 Task: Change the comments notification setting to edits.
Action: Mouse moved to (1208, 76)
Screenshot: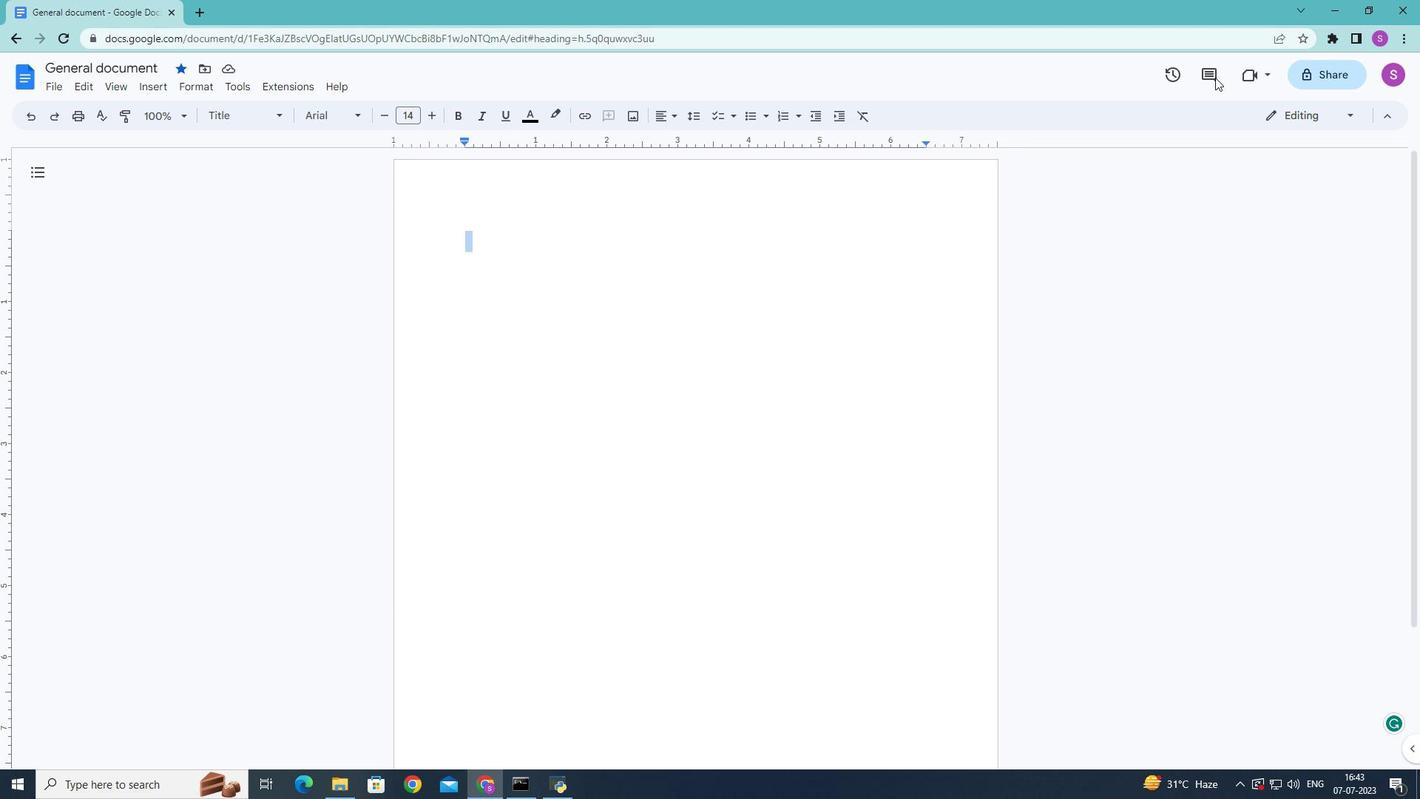 
Action: Mouse pressed left at (1208, 76)
Screenshot: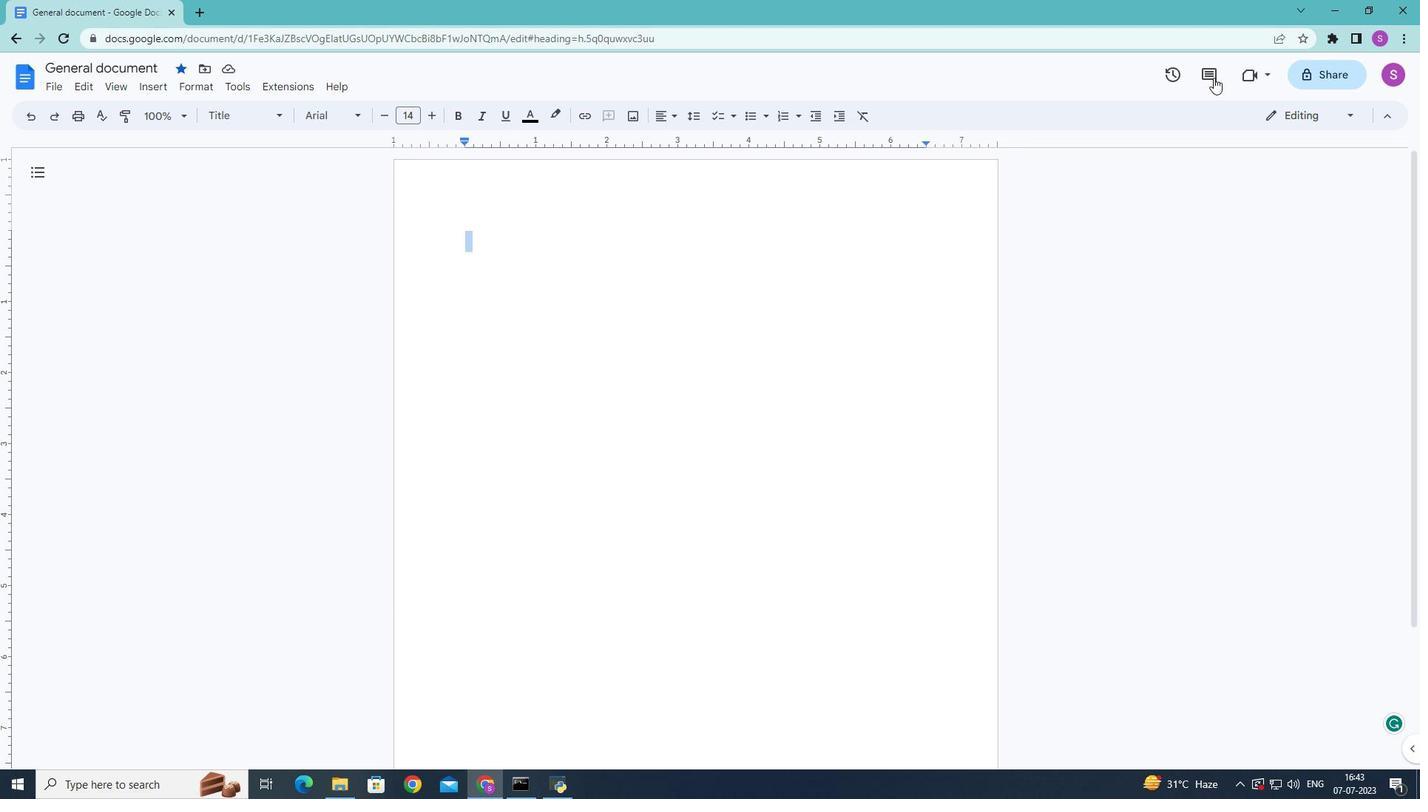 
Action: Mouse moved to (1335, 120)
Screenshot: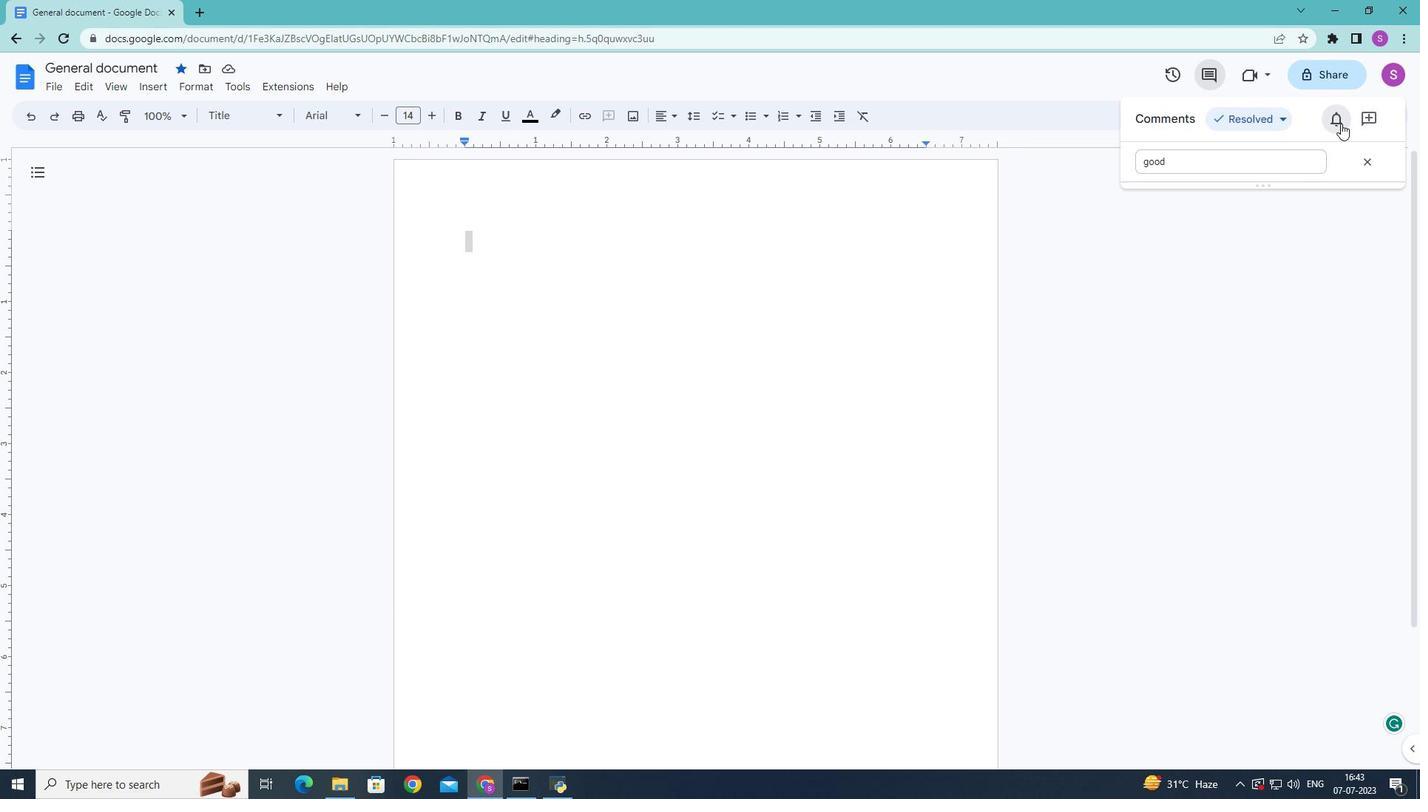 
Action: Mouse pressed left at (1335, 120)
Screenshot: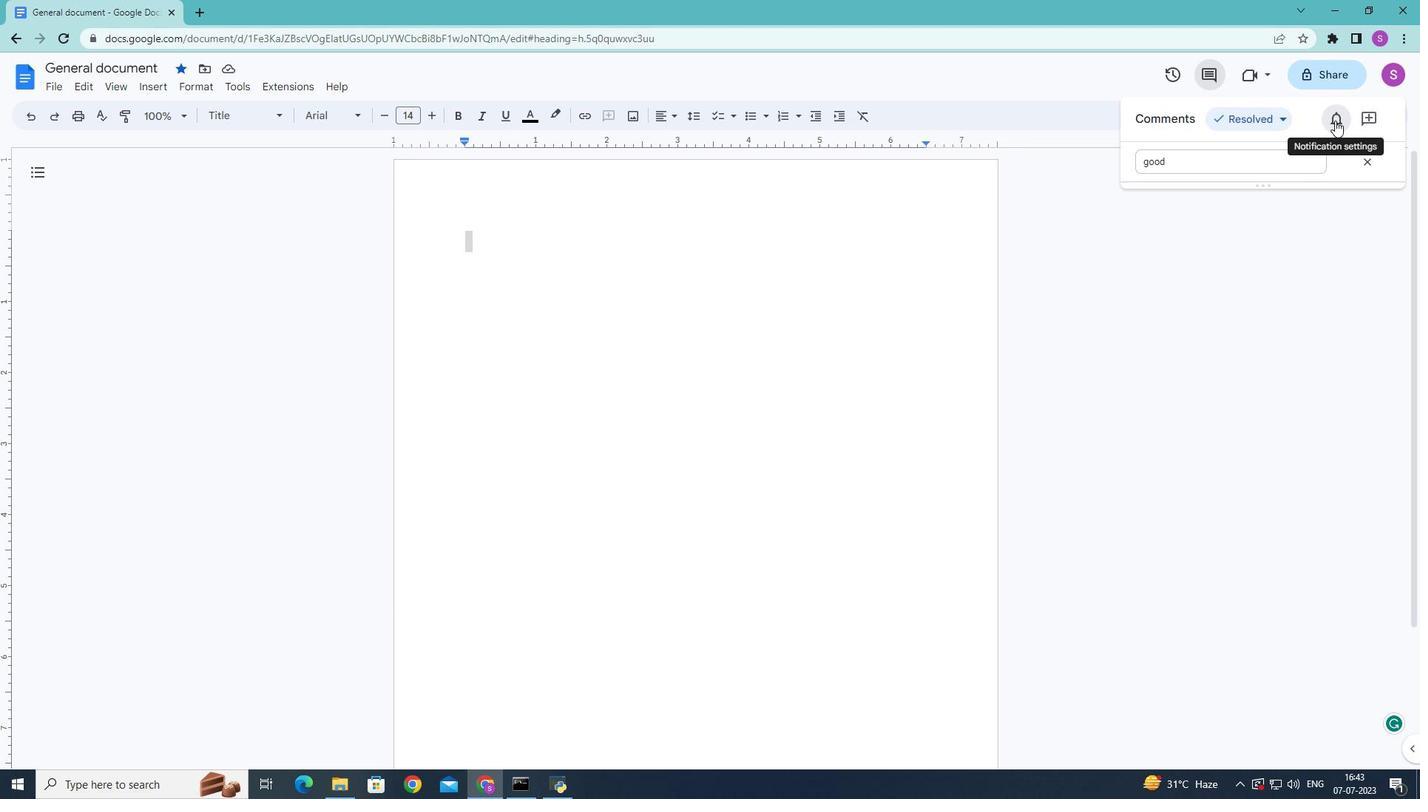 
Action: Mouse moved to (593, 484)
Screenshot: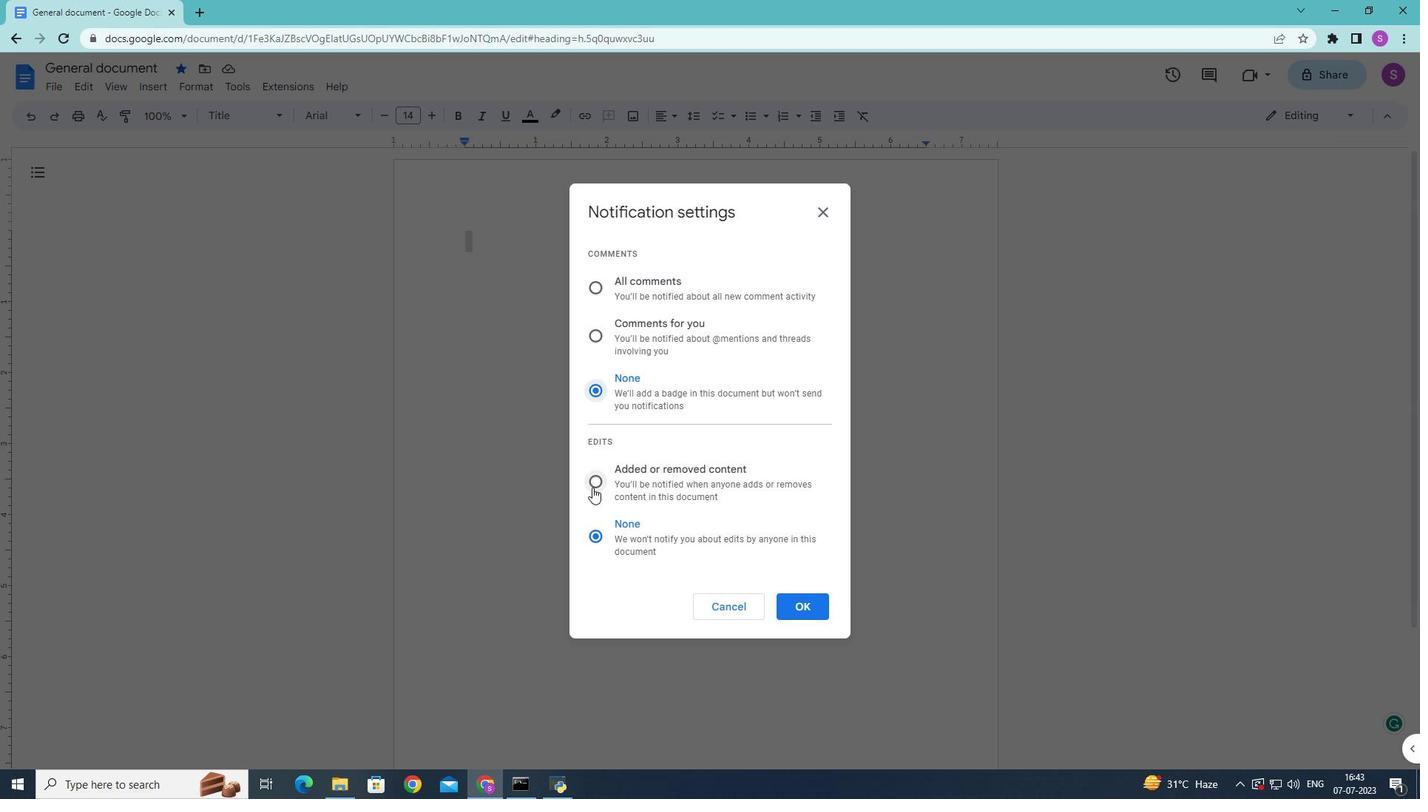 
Action: Mouse pressed left at (593, 484)
Screenshot: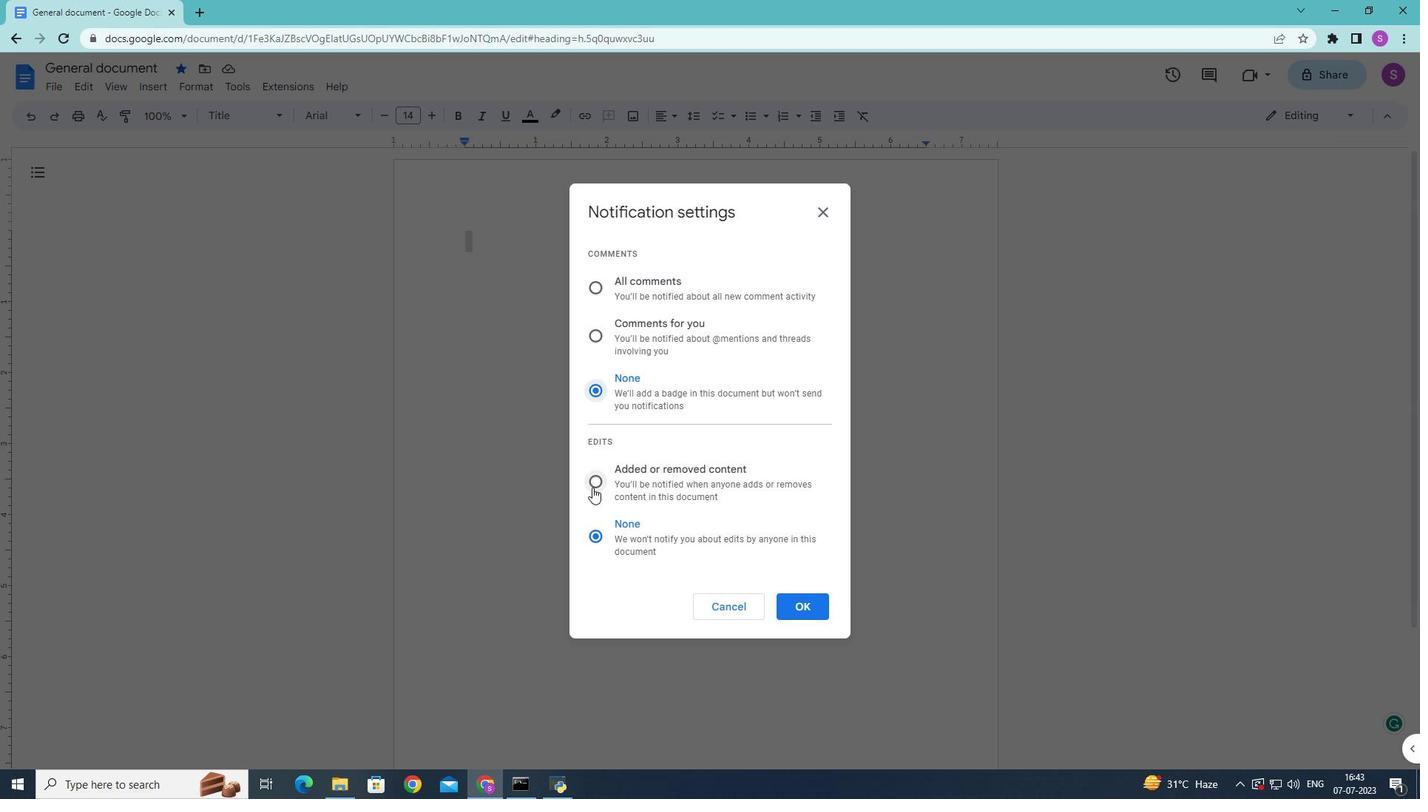 
Action: Mouse moved to (790, 605)
Screenshot: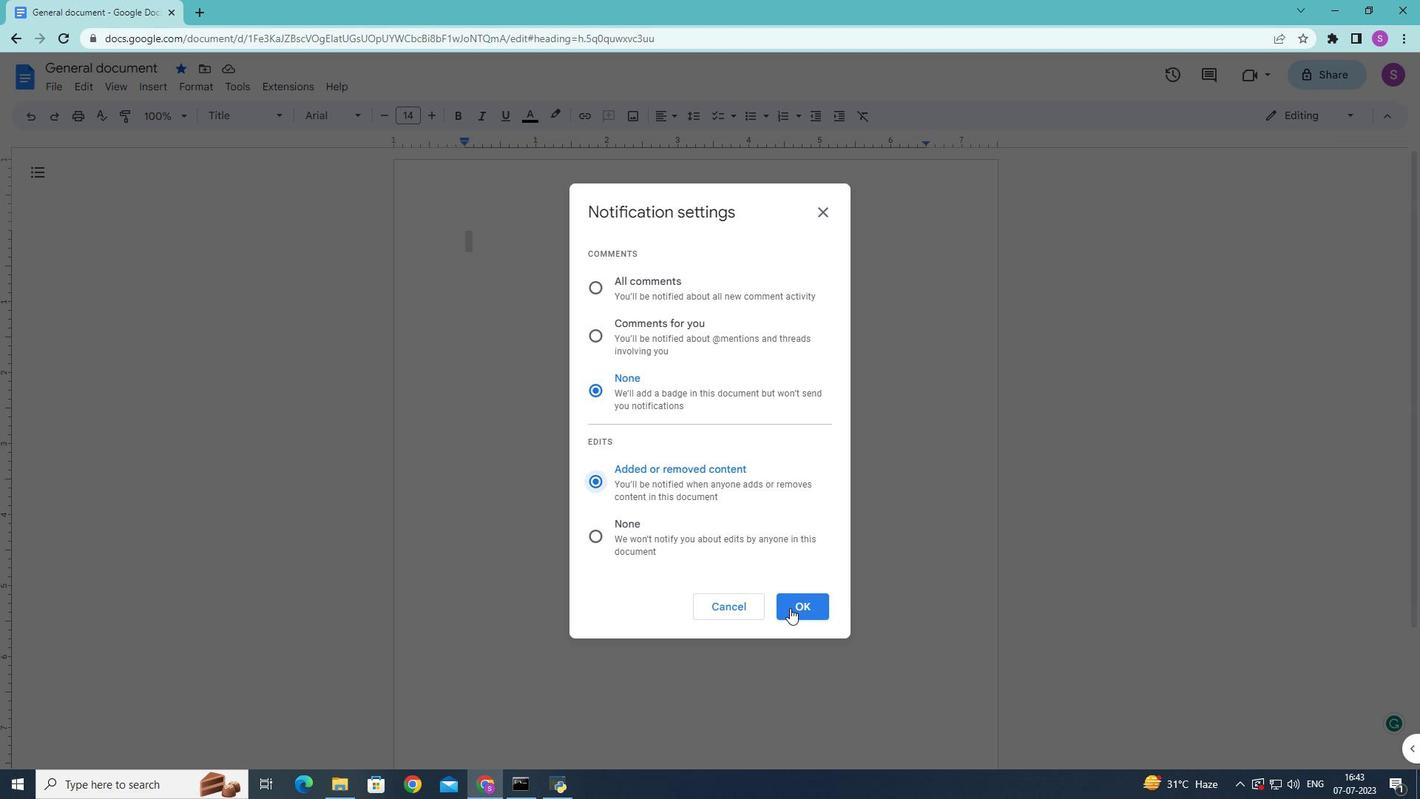 
Action: Mouse pressed left at (790, 605)
Screenshot: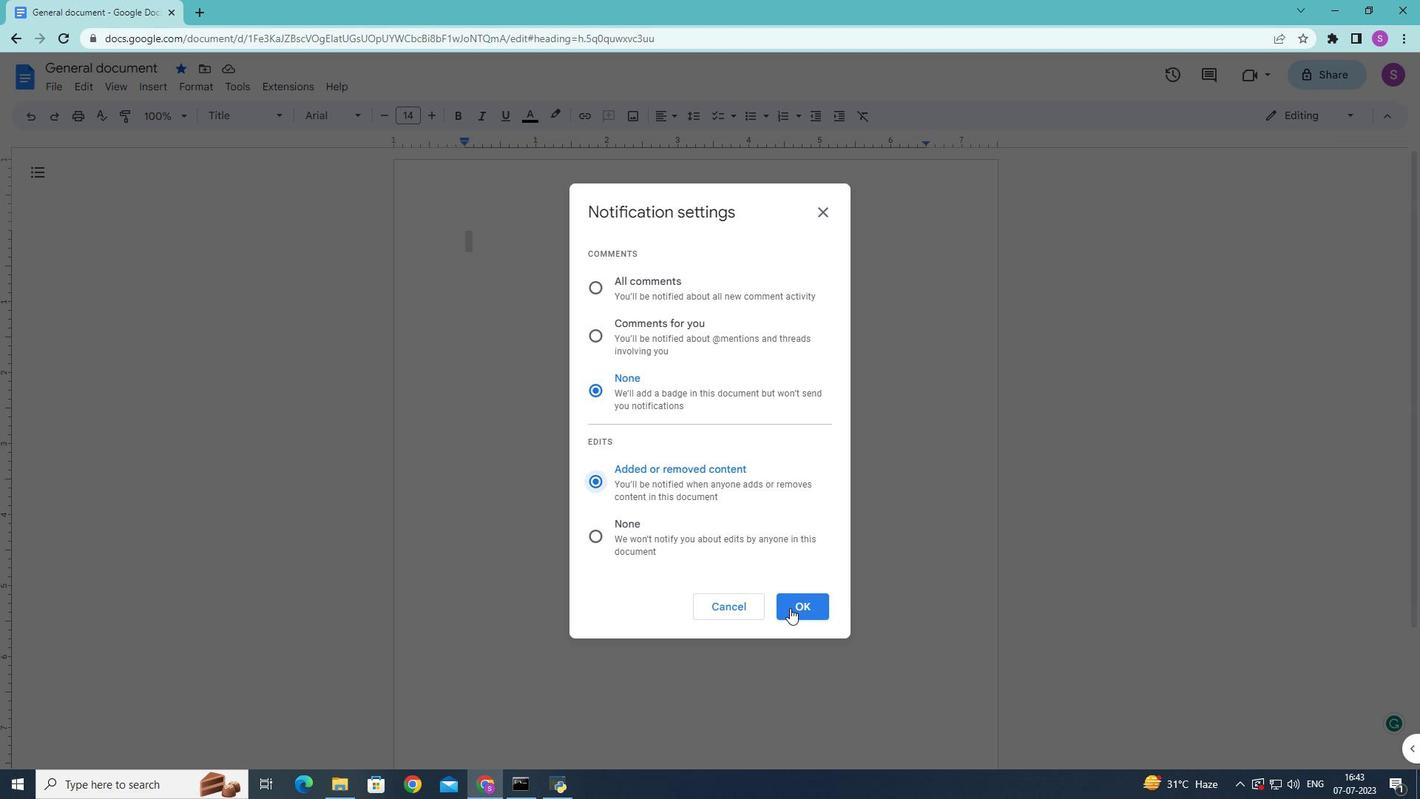 
